Task: Create a task  Implement a new cloud-based supply chain analytics system for a company , assign it to team member softage.3@softage.net in the project BlueChip and update the status of the task to  At Risk , set the priority of the task to Medium
Action: Mouse moved to (80, 55)
Screenshot: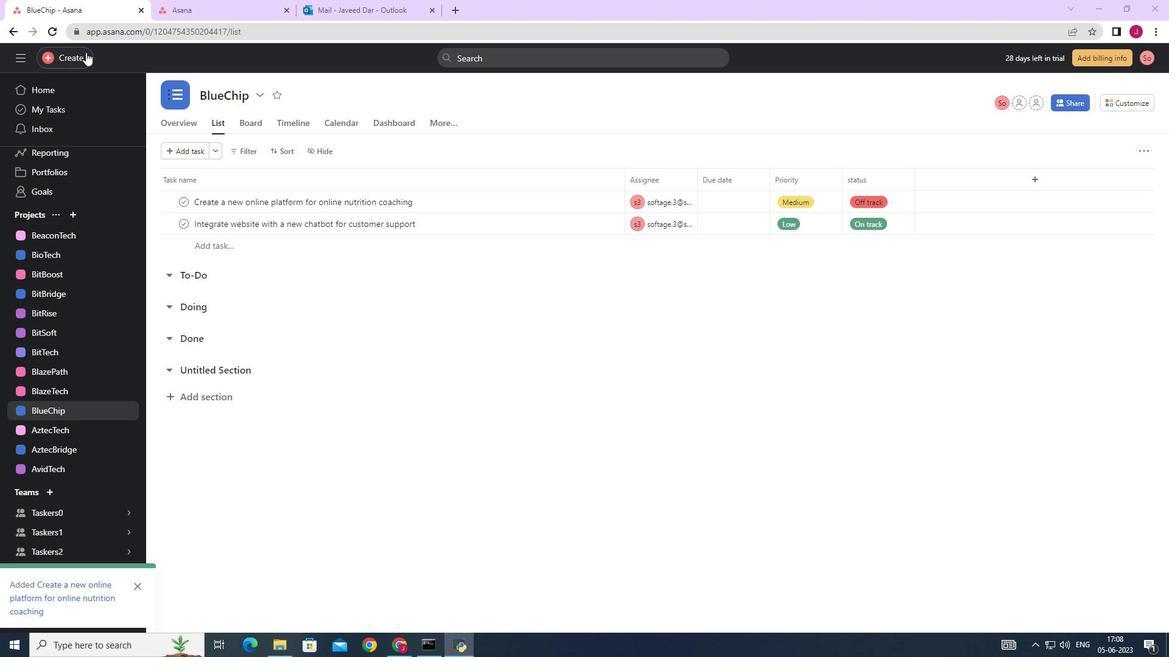 
Action: Mouse pressed left at (80, 55)
Screenshot: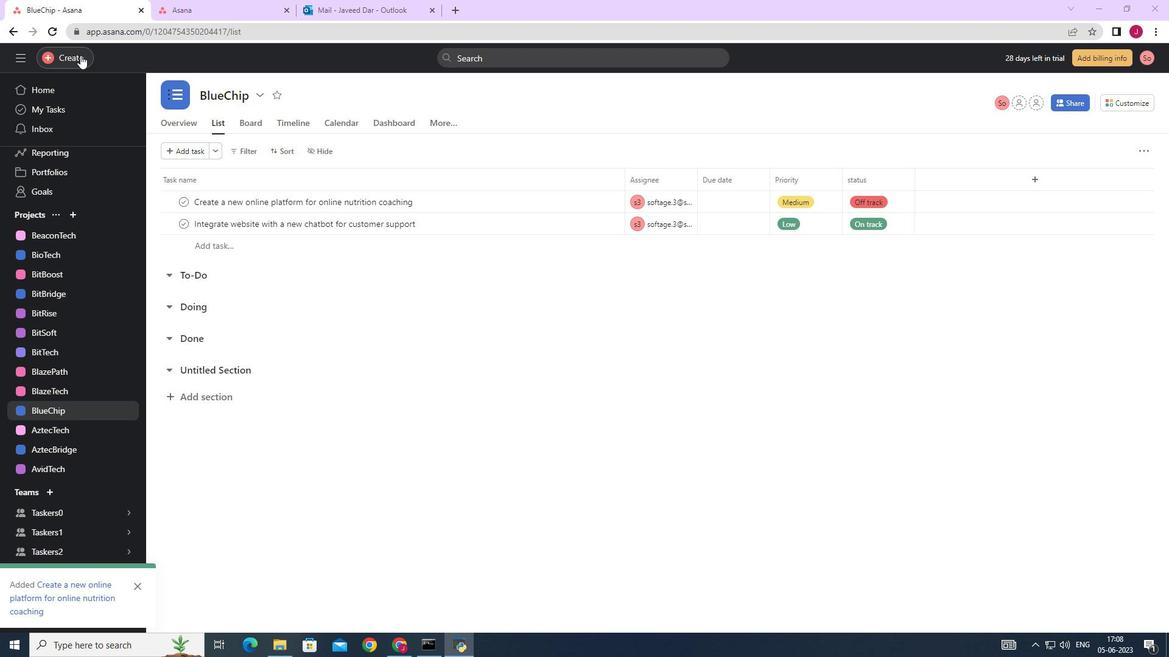 
Action: Mouse moved to (140, 62)
Screenshot: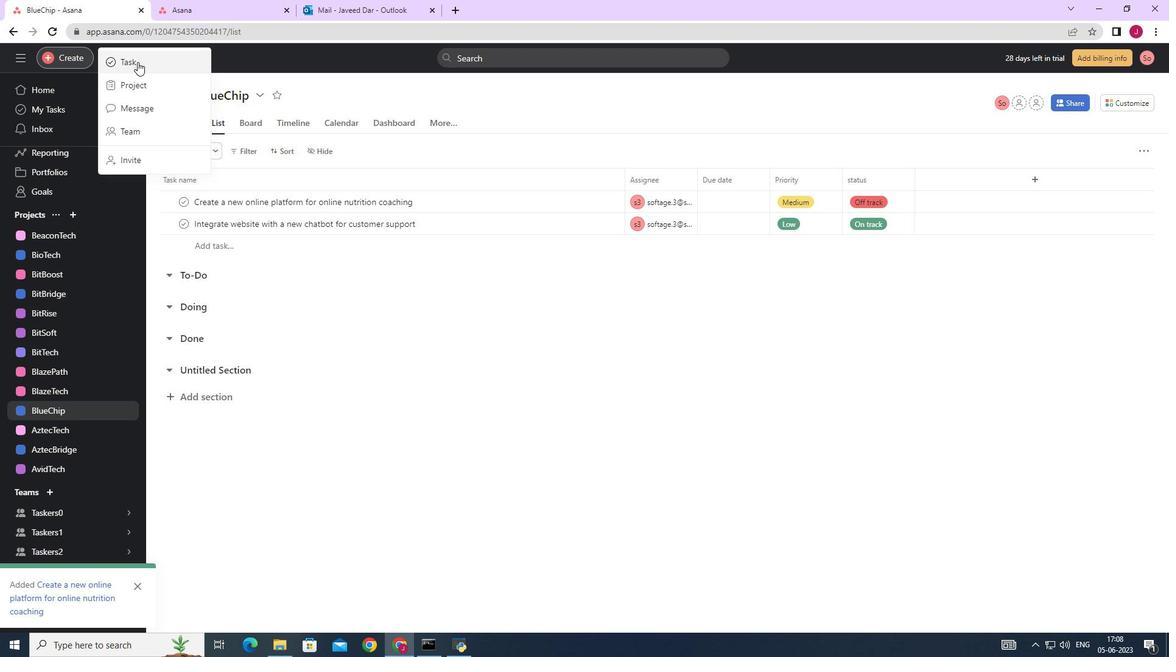 
Action: Mouse pressed left at (140, 62)
Screenshot: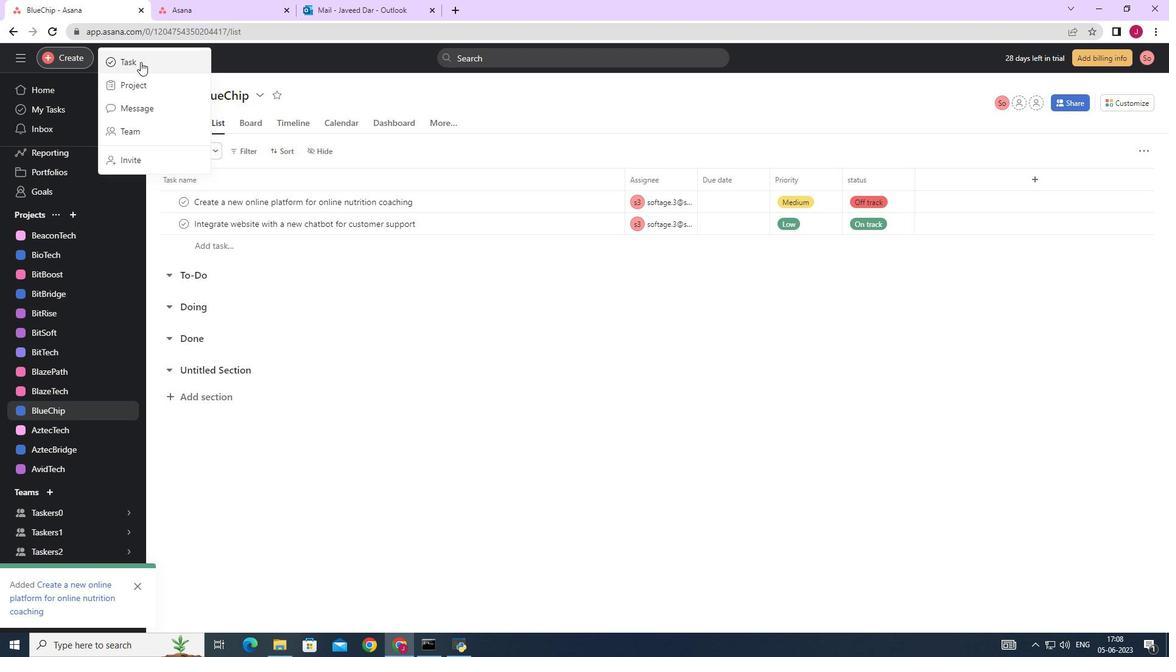 
Action: Mouse moved to (925, 403)
Screenshot: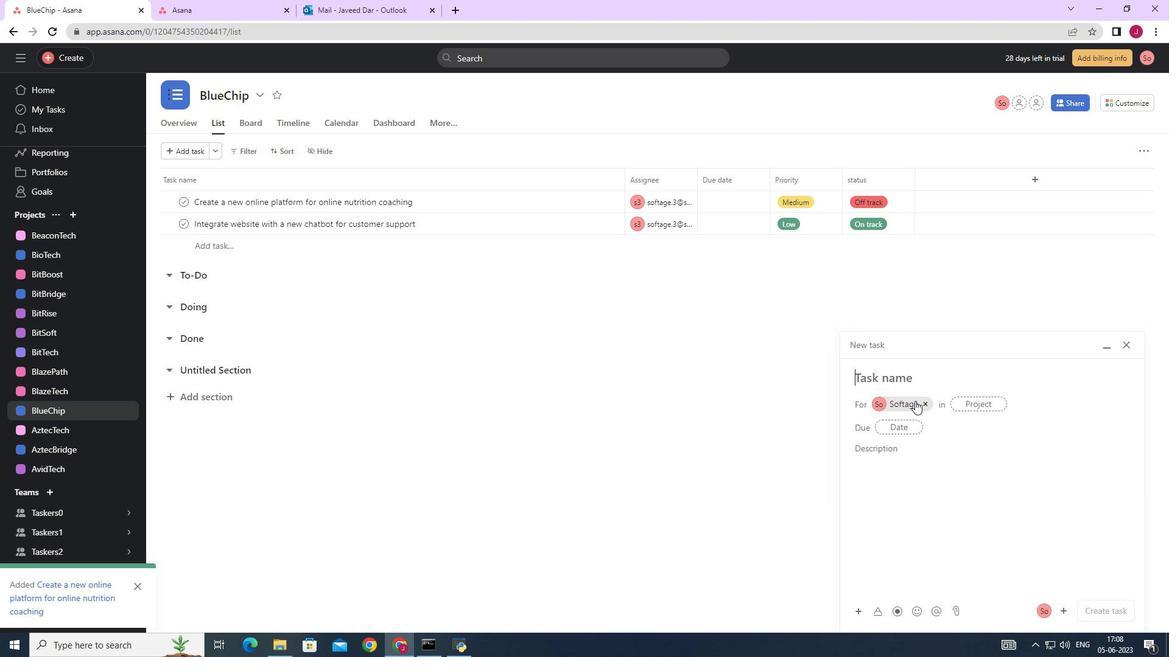 
Action: Mouse pressed left at (925, 403)
Screenshot: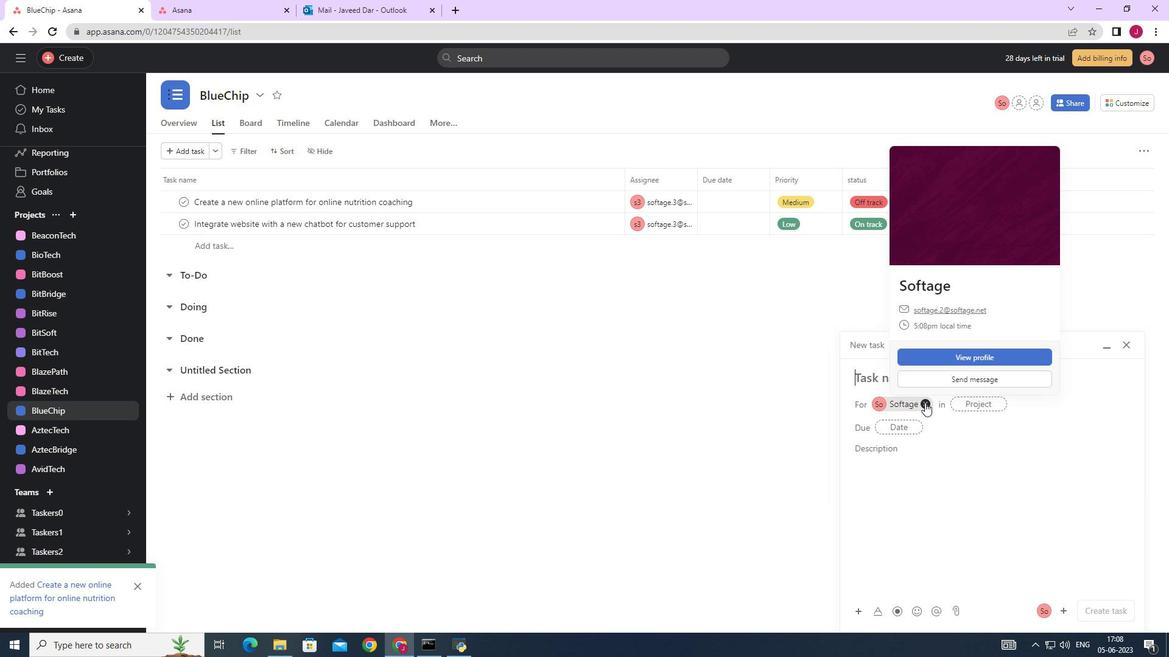 
Action: Mouse moved to (899, 381)
Screenshot: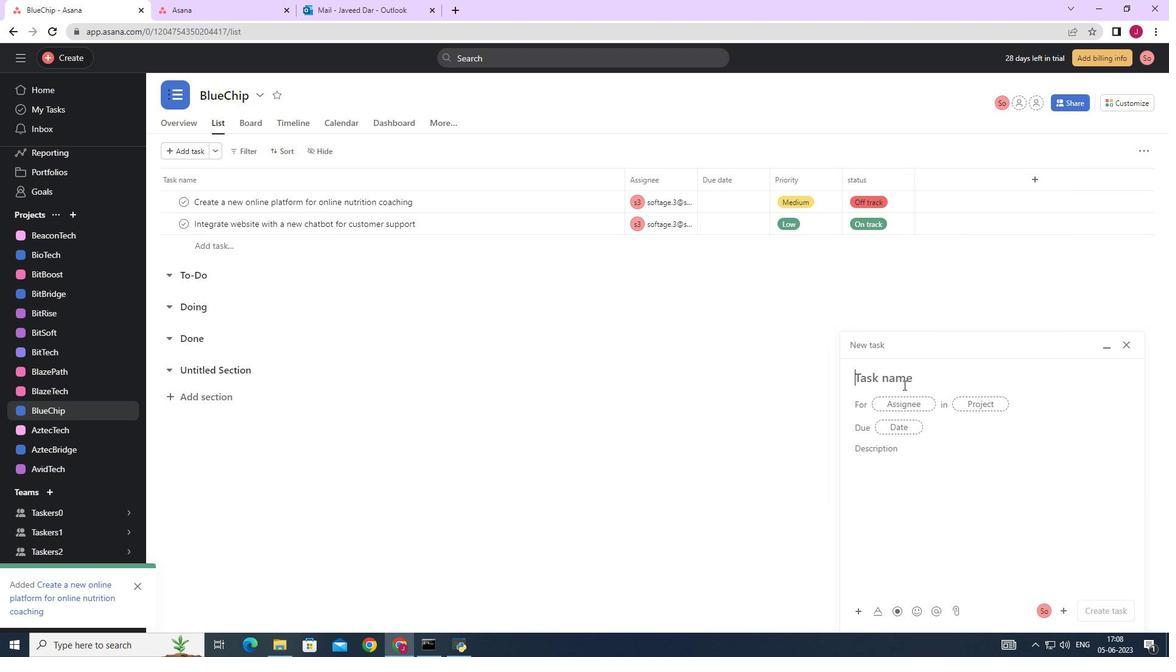 
Action: Mouse pressed left at (899, 381)
Screenshot: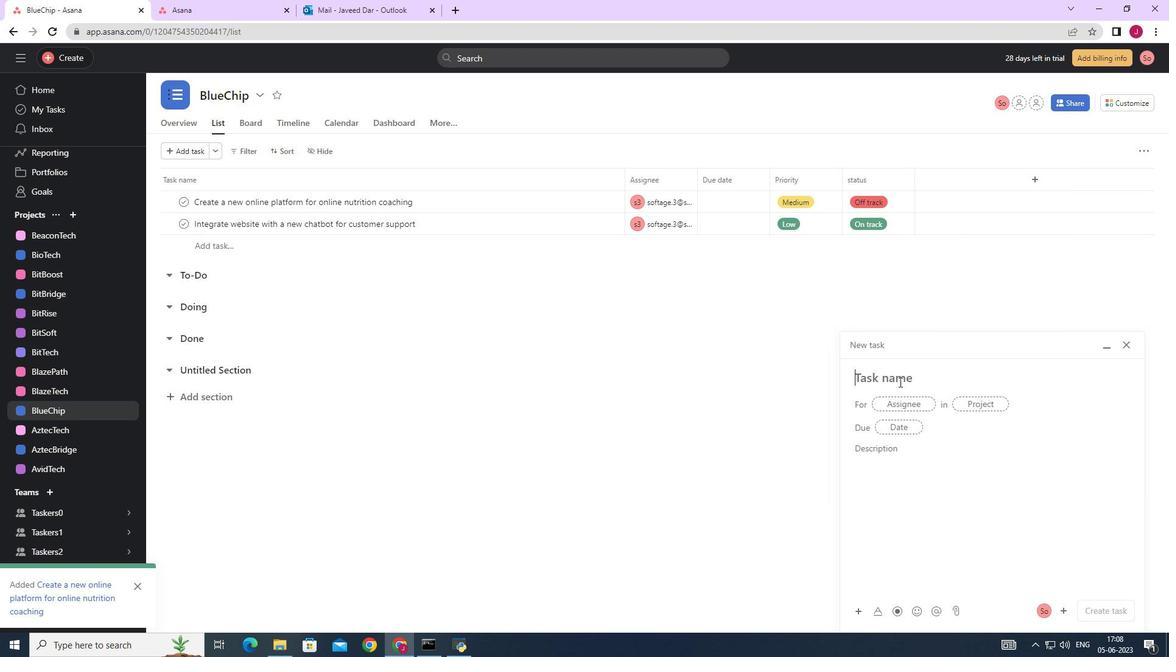 
Action: Key pressed <Key.caps_lock>I<Key.caps_lock>mplement<Key.space>a<Key.space>new<Key.space>cloudbased<Key.space><Key.backspace><Key.backspace><Key.backspace><Key.backspace><Key.backspace><Key.backspace>-based<Key.space>supply<Key.space>chain<Key.space>analytics<Key.space>for<Key.space>a<Key.space>comapam<Key.backspace><Key.backspace>y<Key.space><Key.backspace><Key.backspace><Key.backspace><Key.backspace>pany<Key.space>
Screenshot: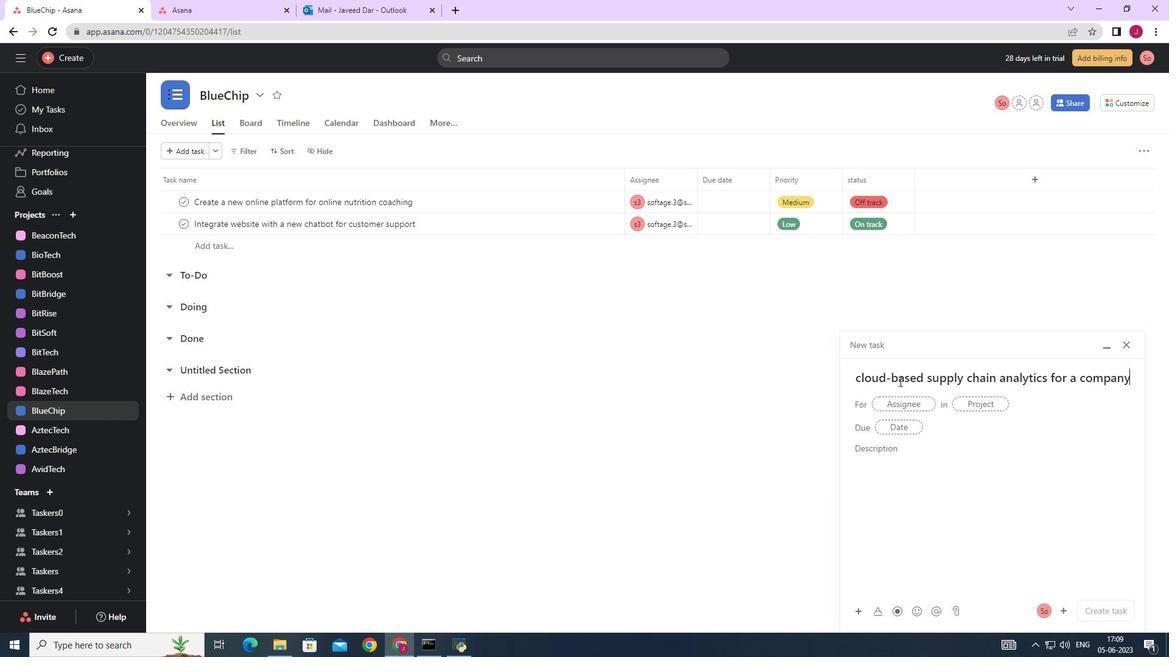 
Action: Mouse moved to (904, 402)
Screenshot: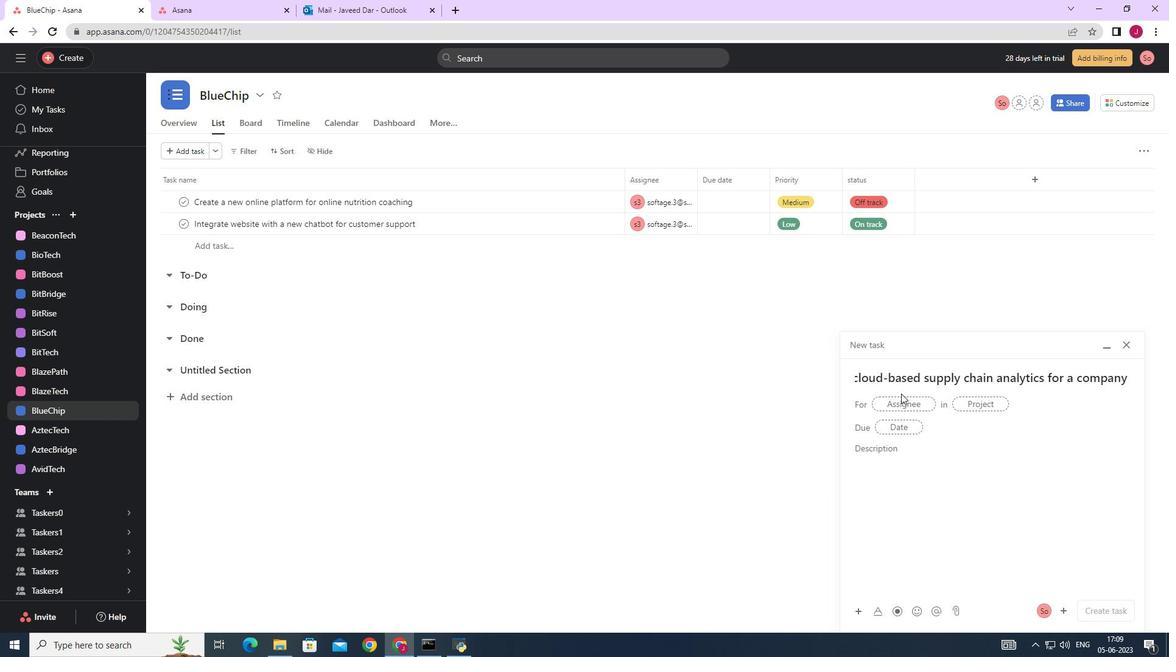 
Action: Mouse pressed left at (904, 402)
Screenshot: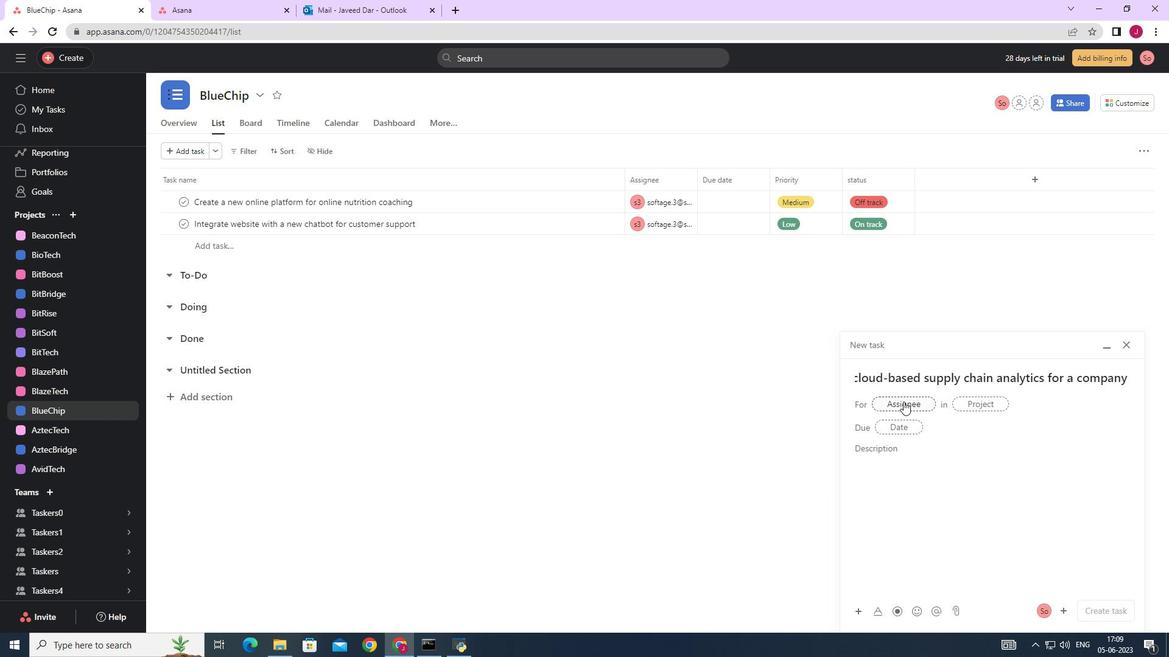 
Action: Key pressed softage.3
Screenshot: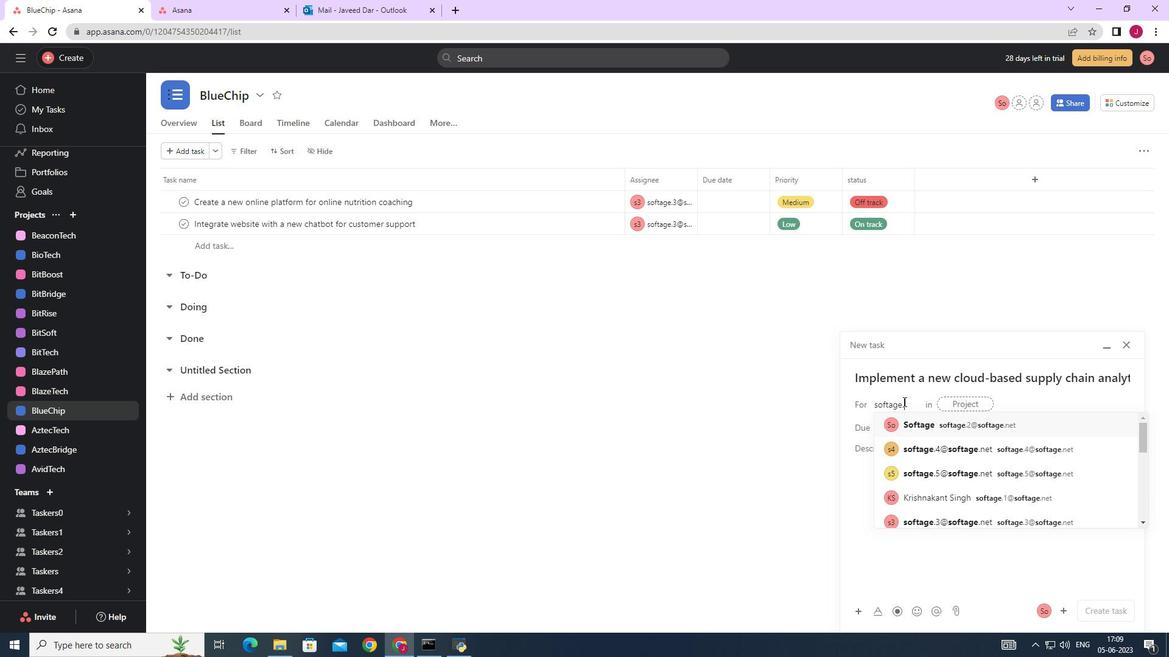 
Action: Mouse moved to (949, 426)
Screenshot: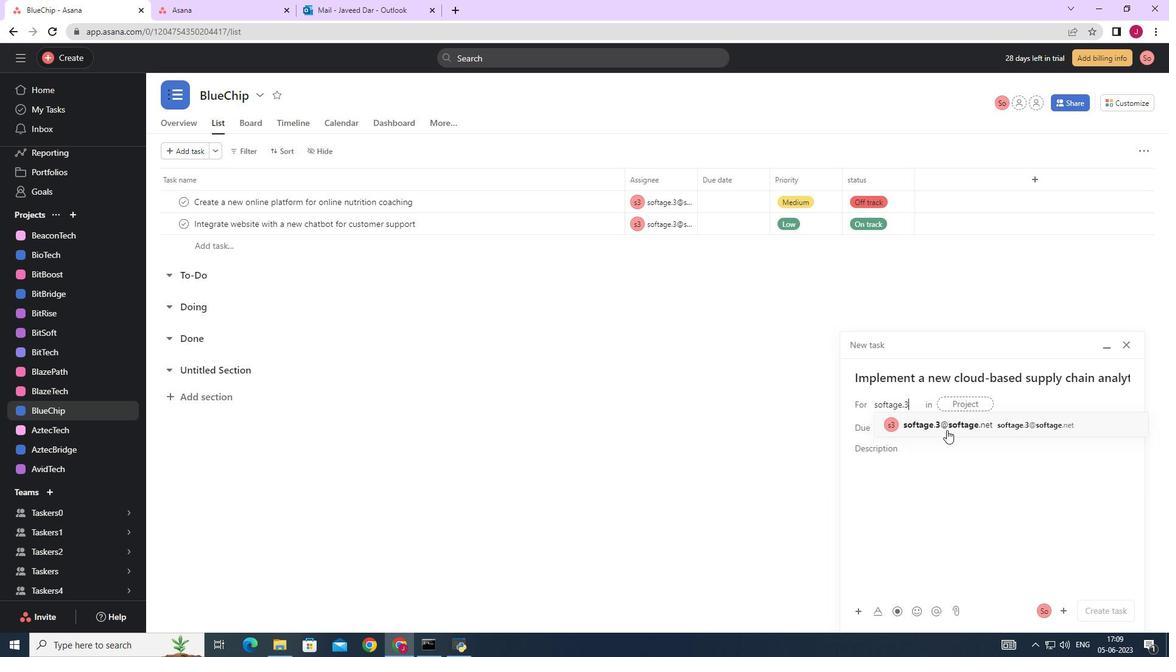 
Action: Mouse pressed left at (949, 426)
Screenshot: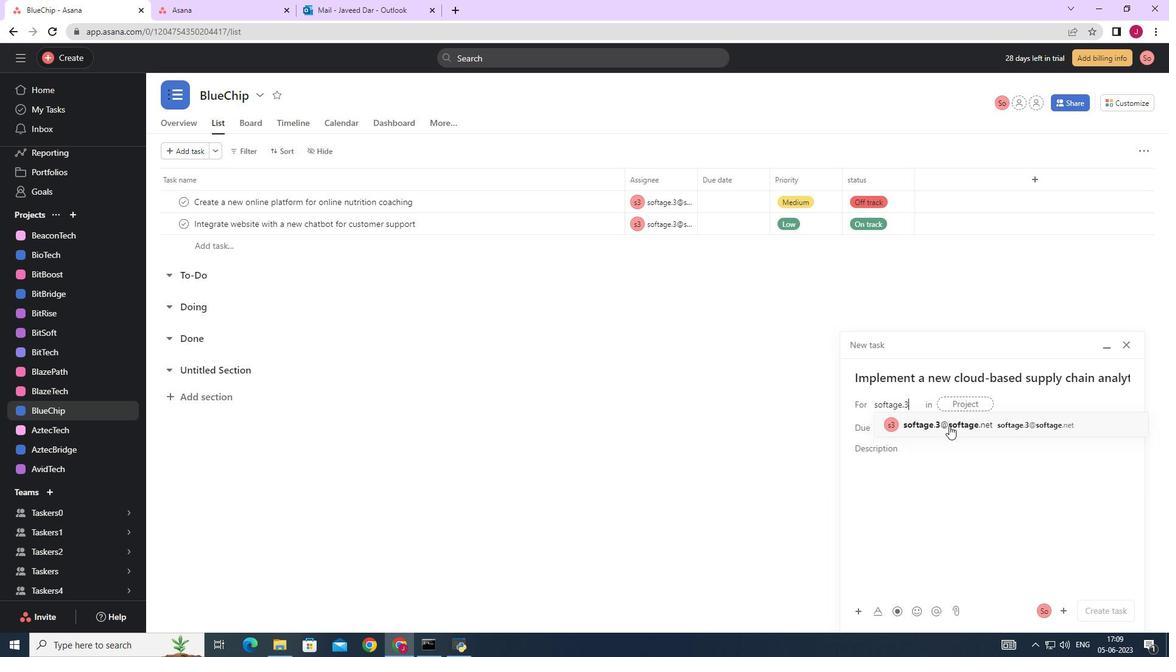 
Action: Mouse moved to (784, 424)
Screenshot: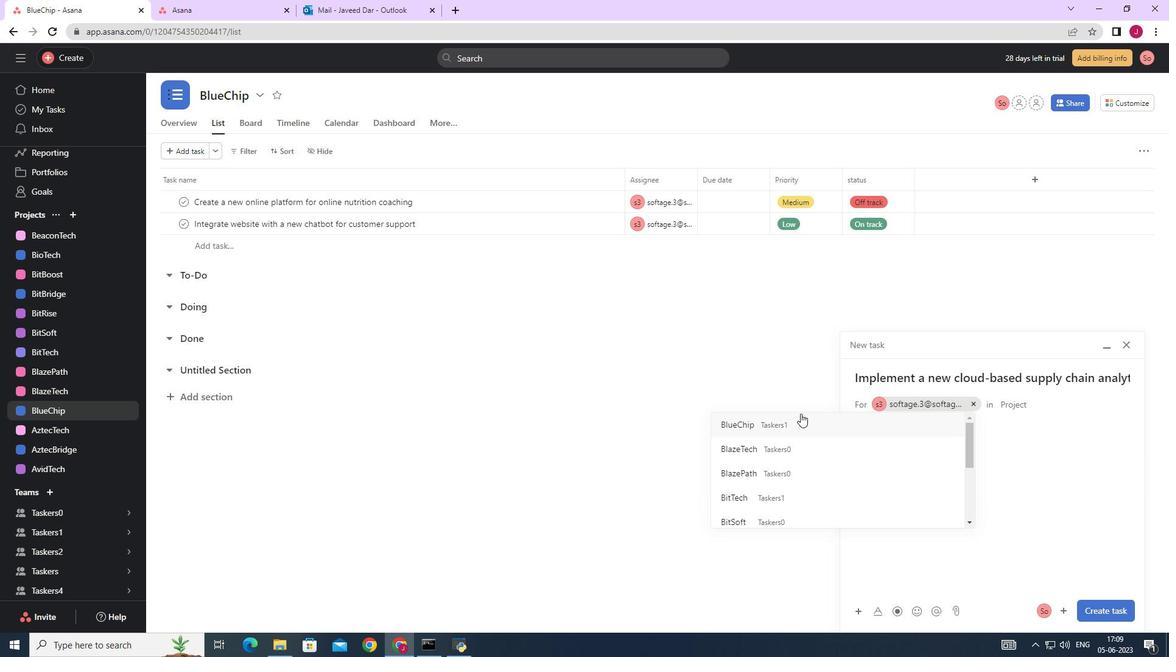 
Action: Mouse pressed left at (784, 424)
Screenshot: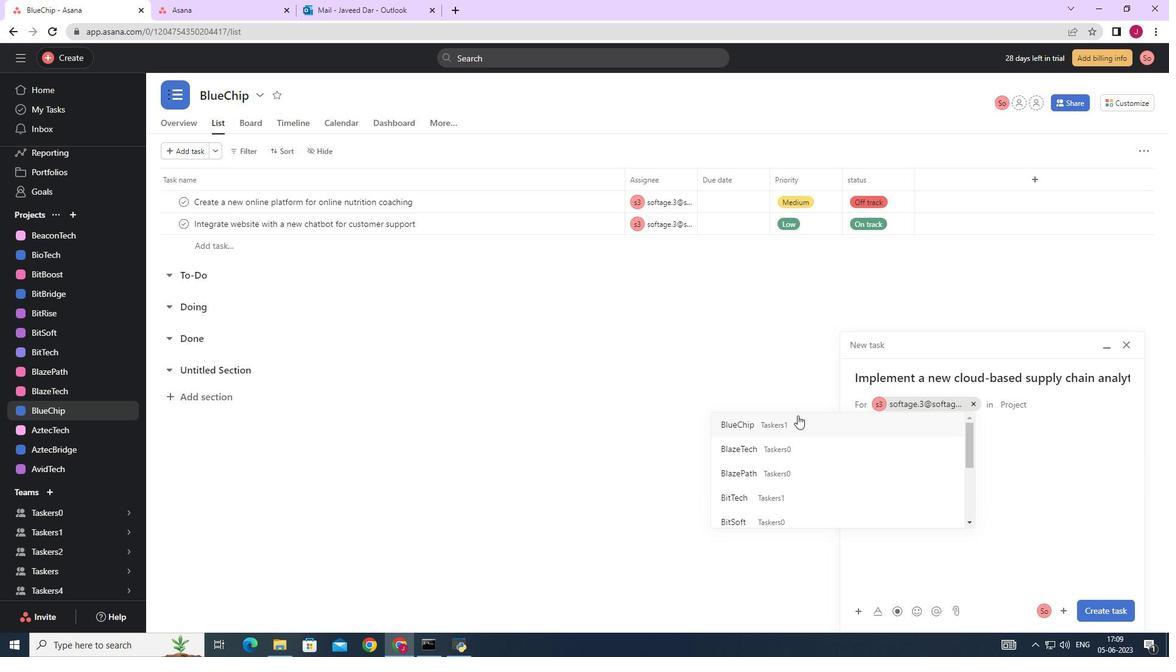 
Action: Mouse moved to (915, 452)
Screenshot: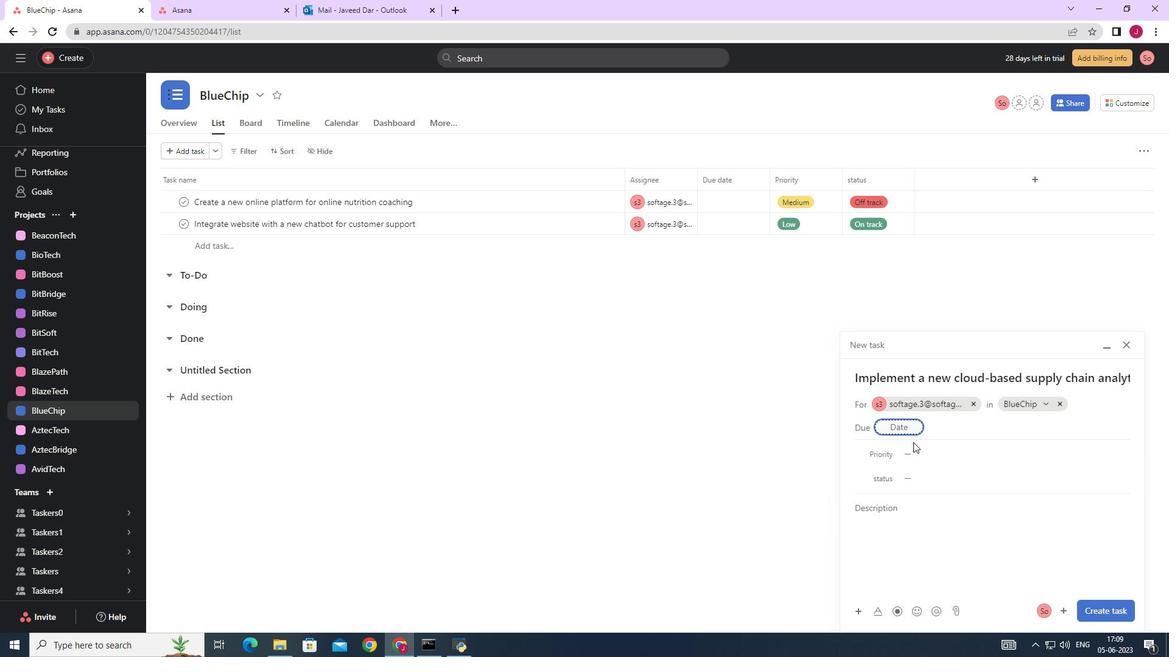 
Action: Mouse pressed left at (915, 452)
Screenshot: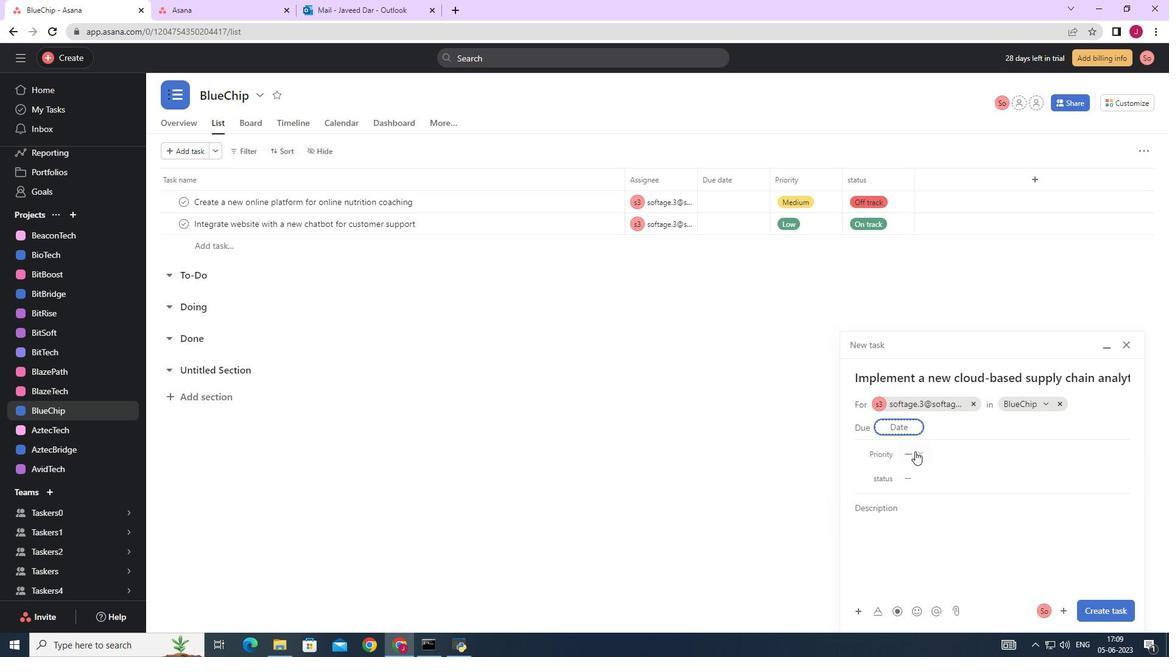 
Action: Mouse moved to (944, 515)
Screenshot: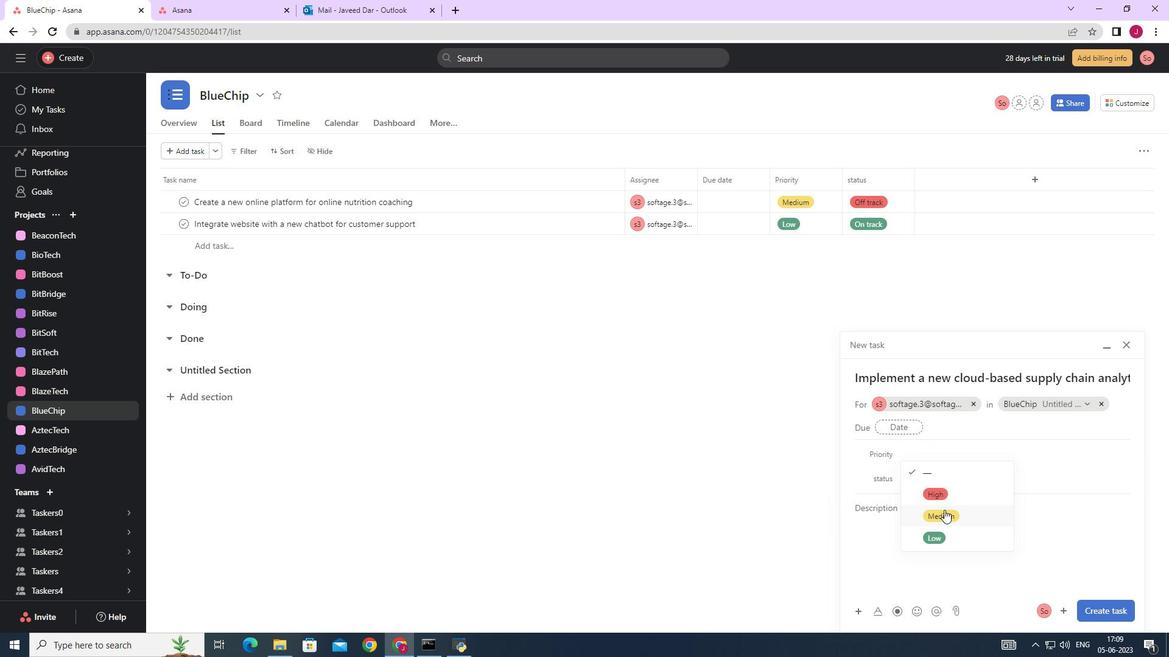 
Action: Mouse pressed left at (944, 515)
Screenshot: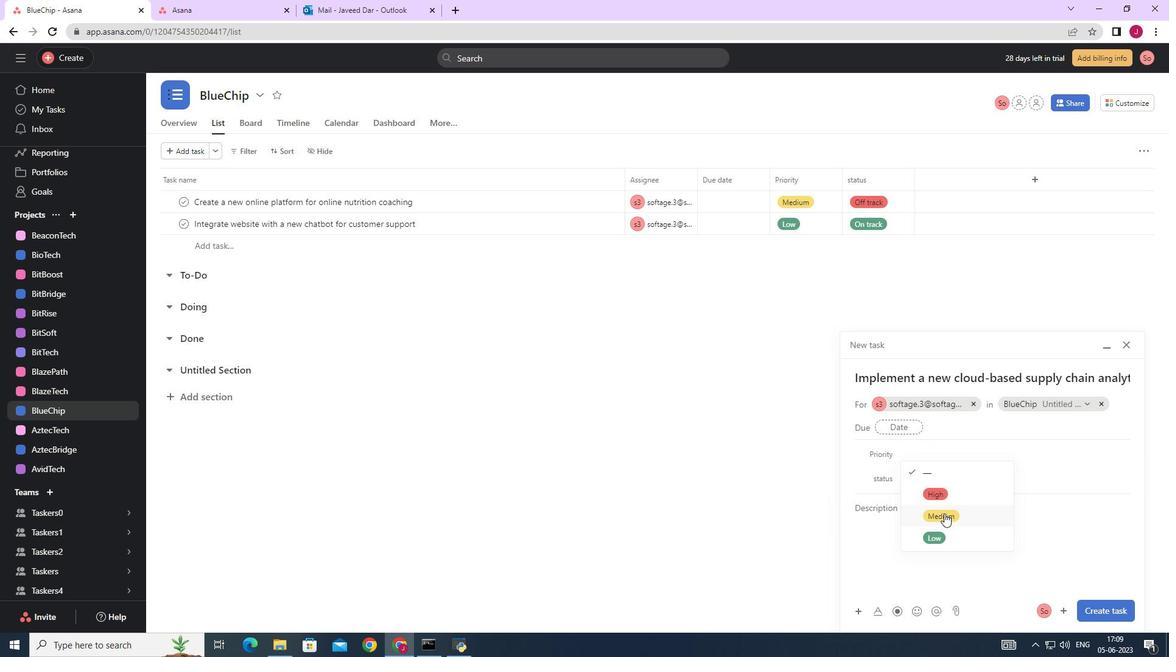 
Action: Mouse moved to (916, 477)
Screenshot: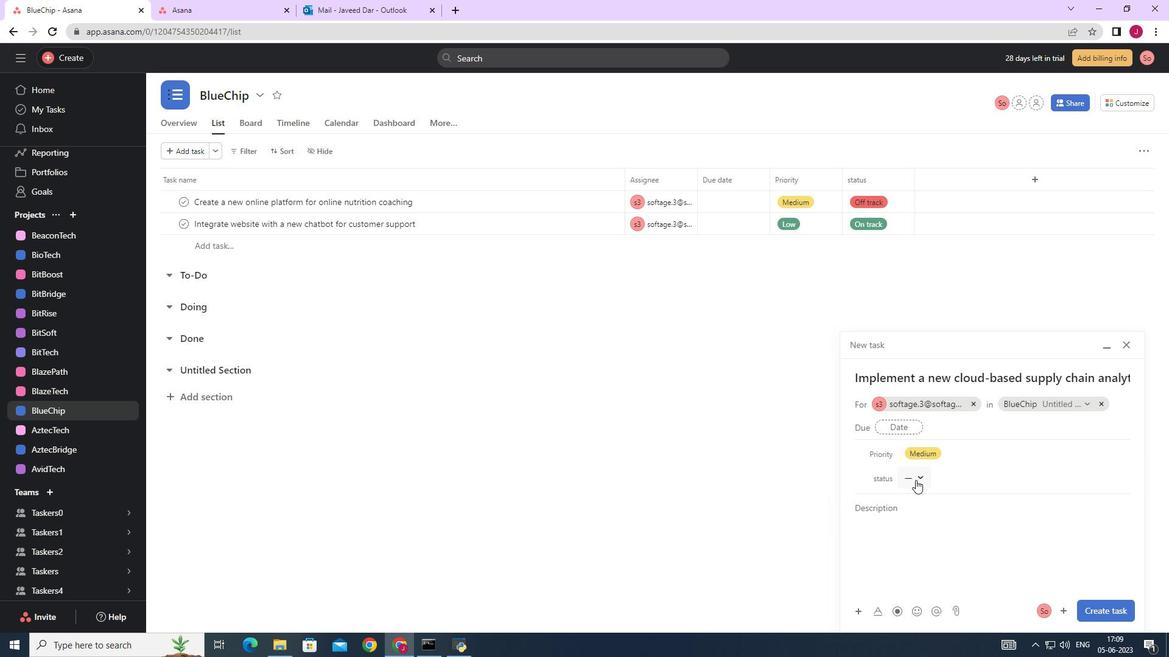 
Action: Mouse pressed left at (916, 477)
Screenshot: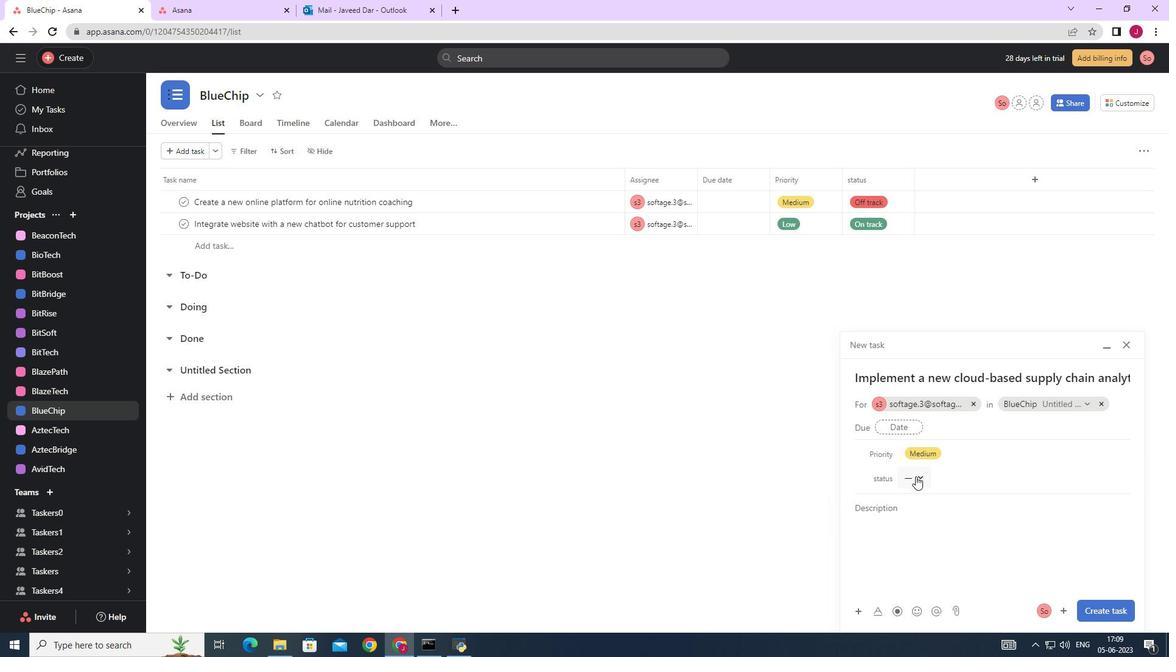 
Action: Mouse moved to (933, 559)
Screenshot: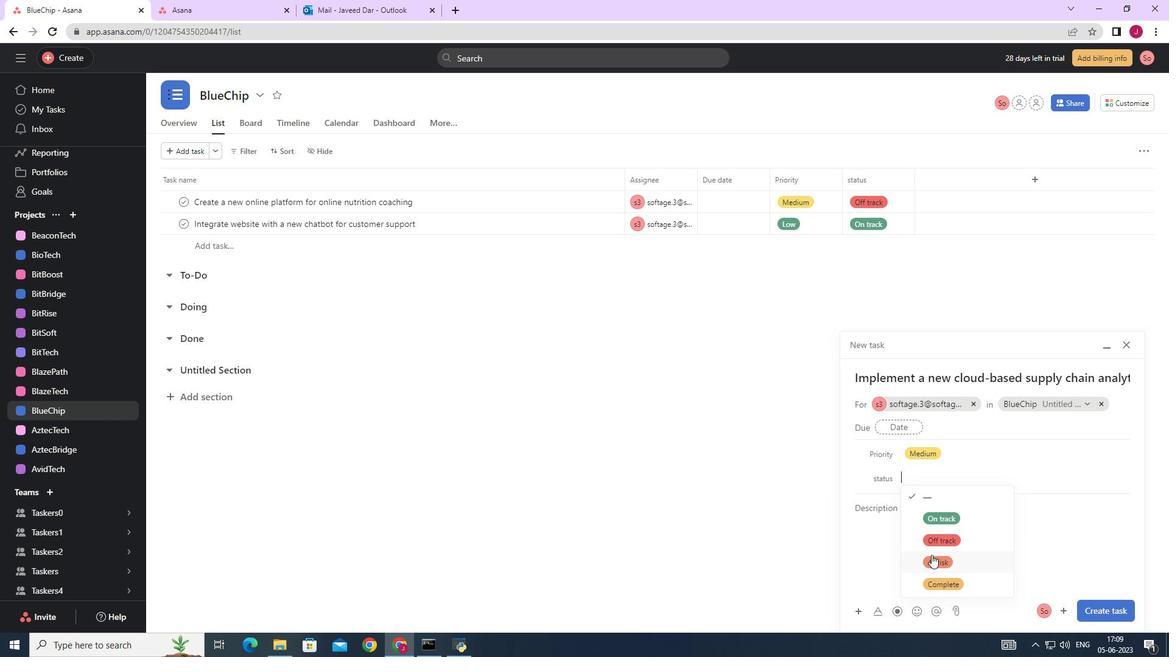 
Action: Mouse pressed left at (933, 559)
Screenshot: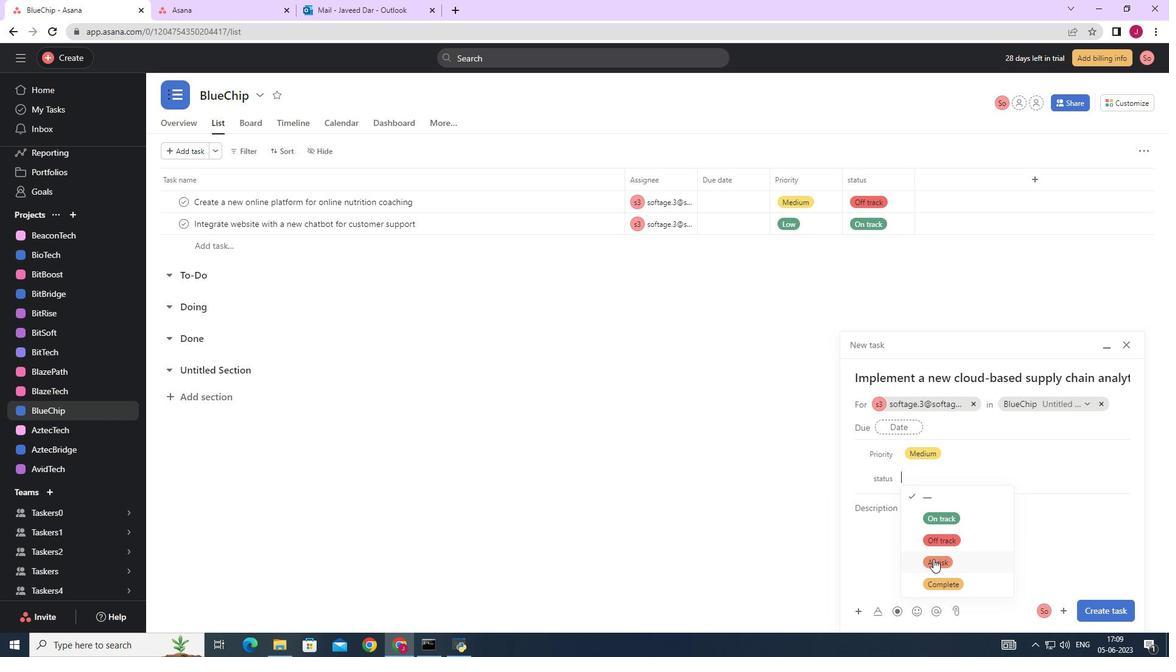
Action: Mouse moved to (1086, 607)
Screenshot: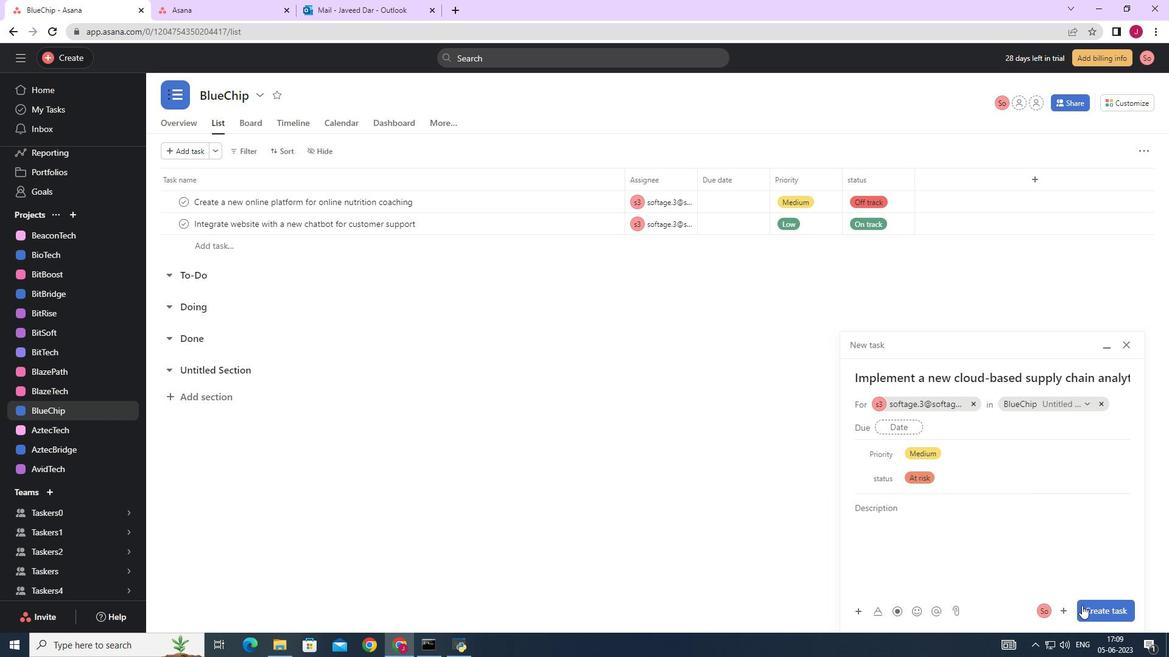 
Action: Mouse pressed left at (1086, 607)
Screenshot: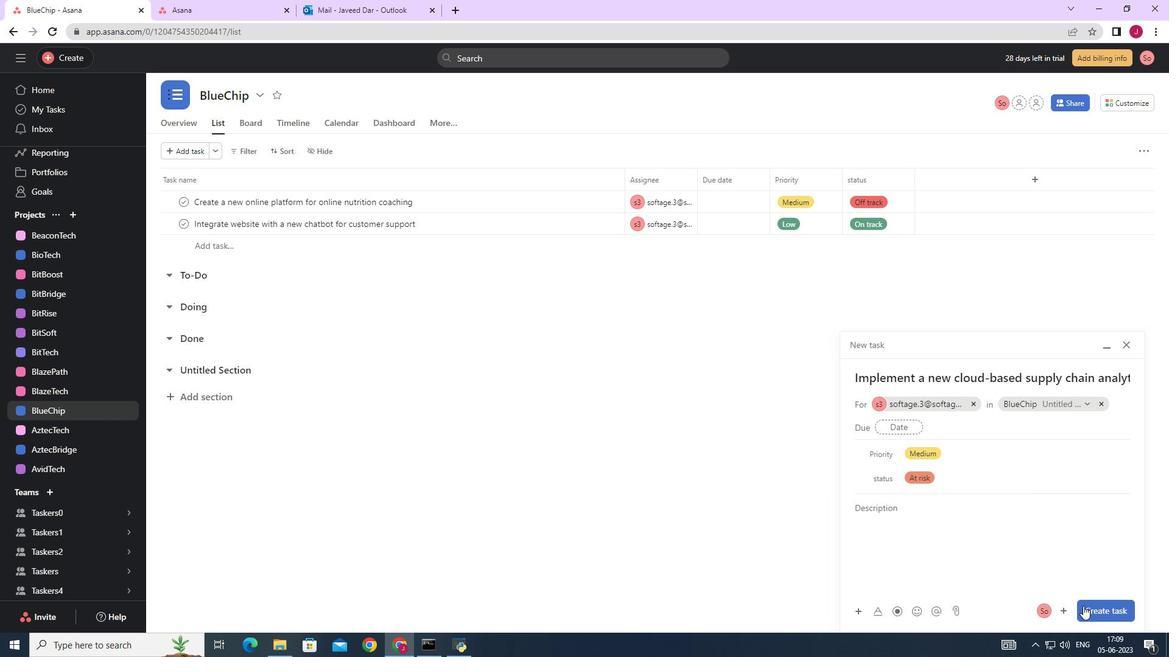 
Action: Mouse moved to (927, 545)
Screenshot: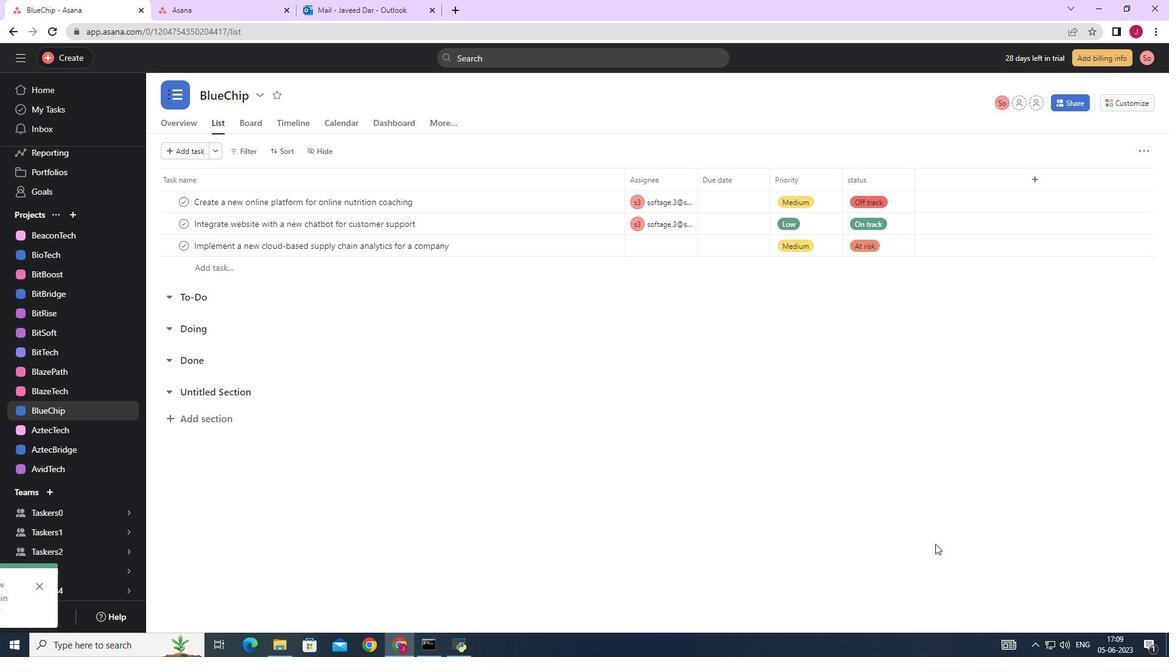 
